Task: Move the task Implement a new cloud-based logistics management system for a company to the section To-Do in the project ApexTech and sort the tasks in the project by Assignee in Descending order
Action: Mouse moved to (115, 326)
Screenshot: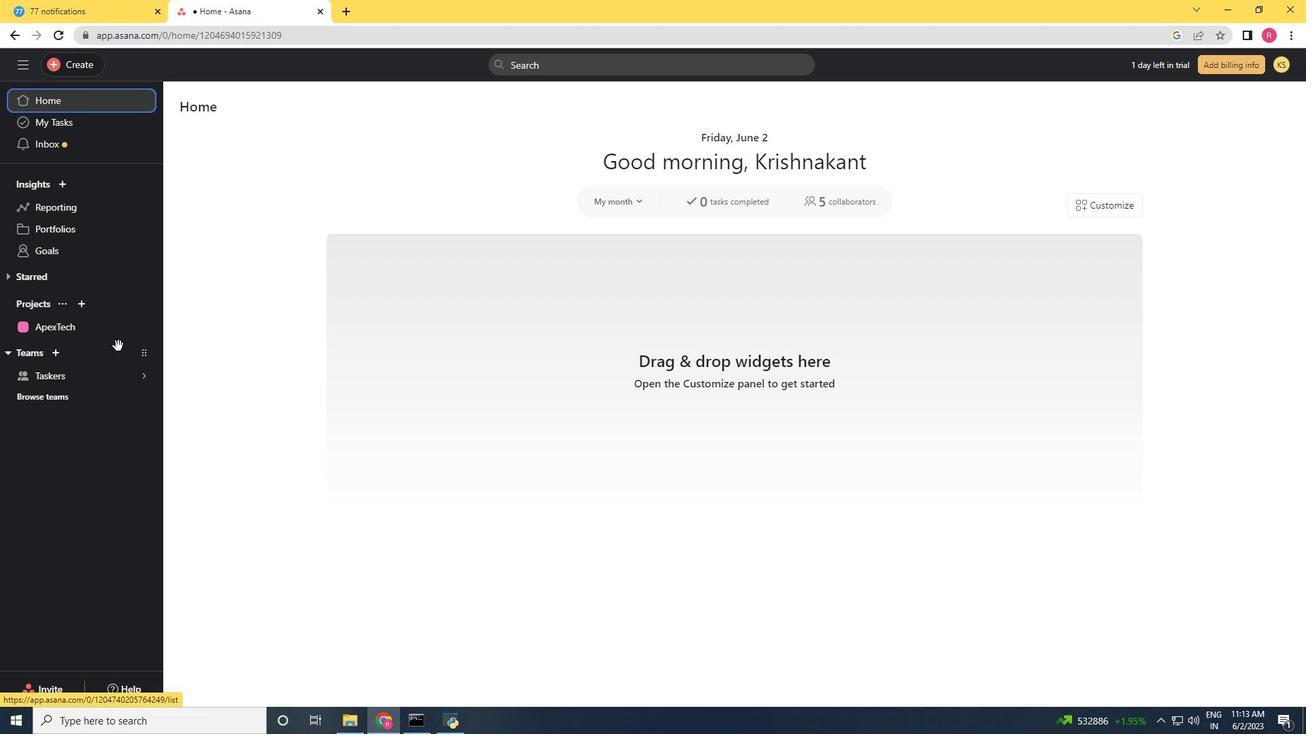 
Action: Mouse pressed left at (115, 326)
Screenshot: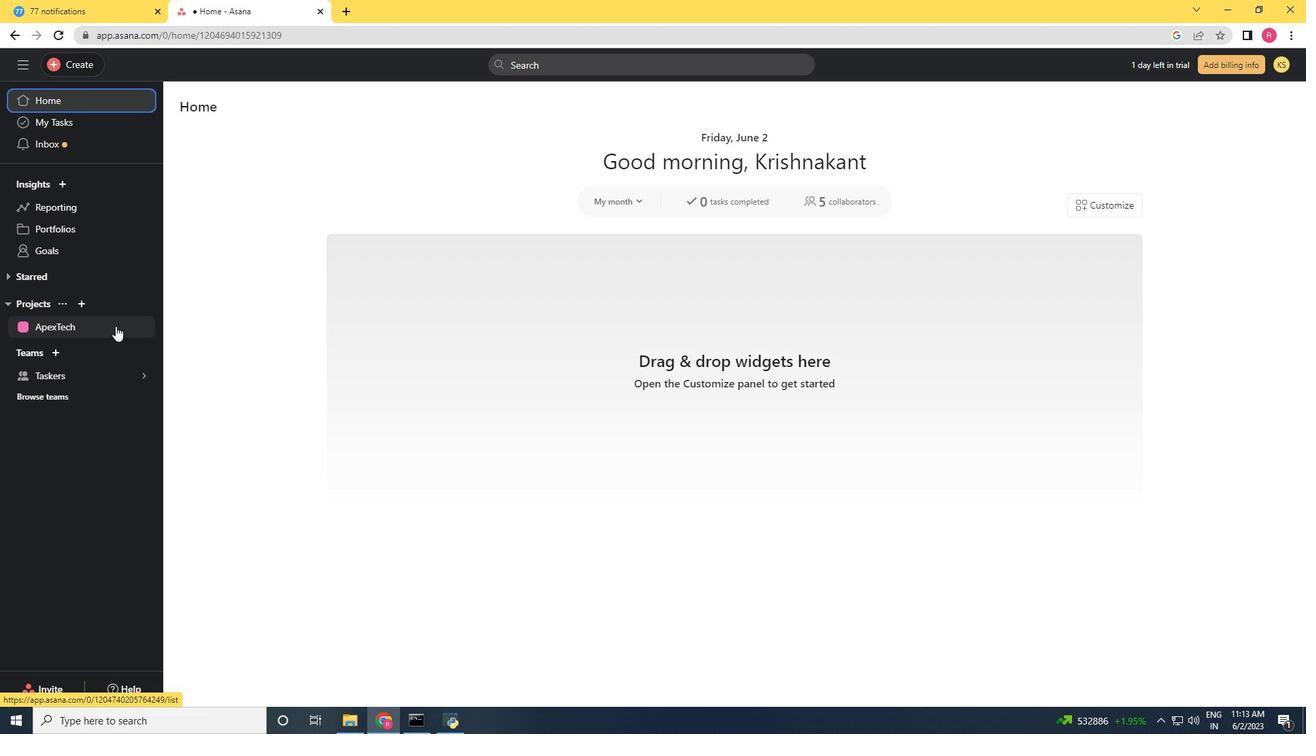 
Action: Mouse moved to (806, 276)
Screenshot: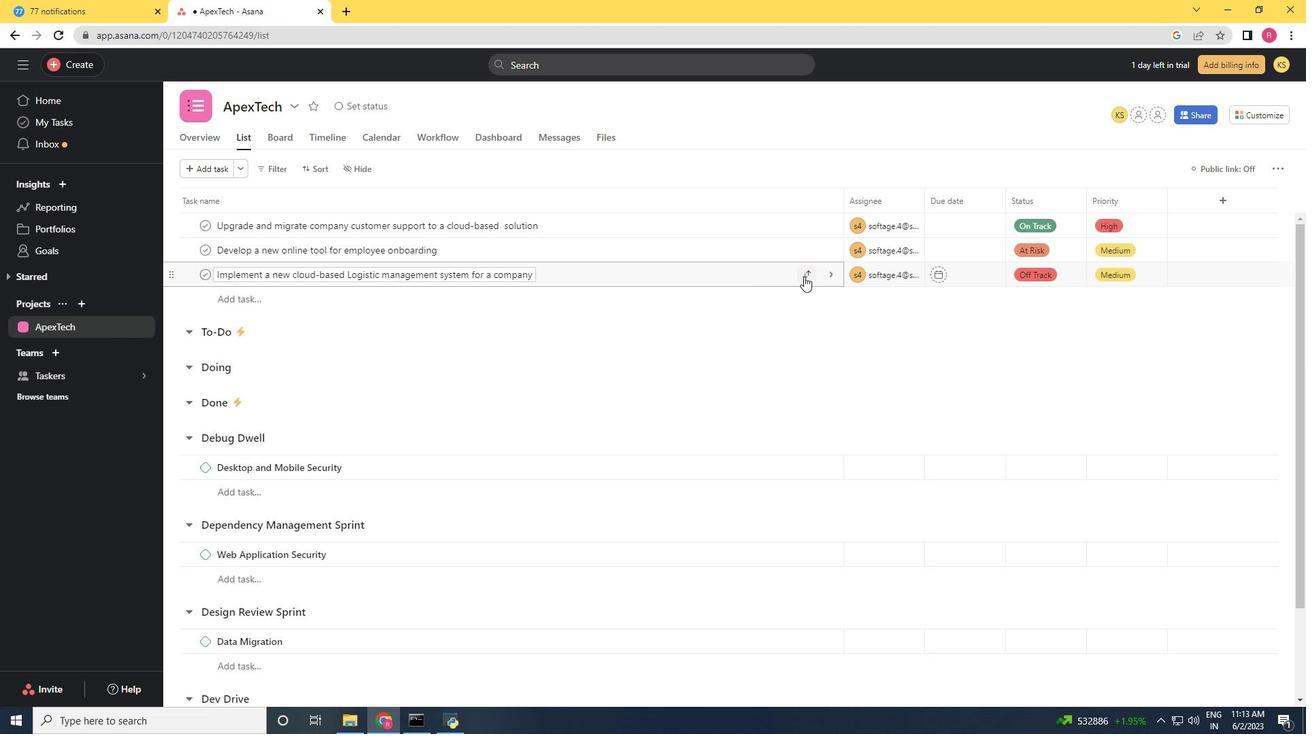 
Action: Mouse pressed left at (806, 276)
Screenshot: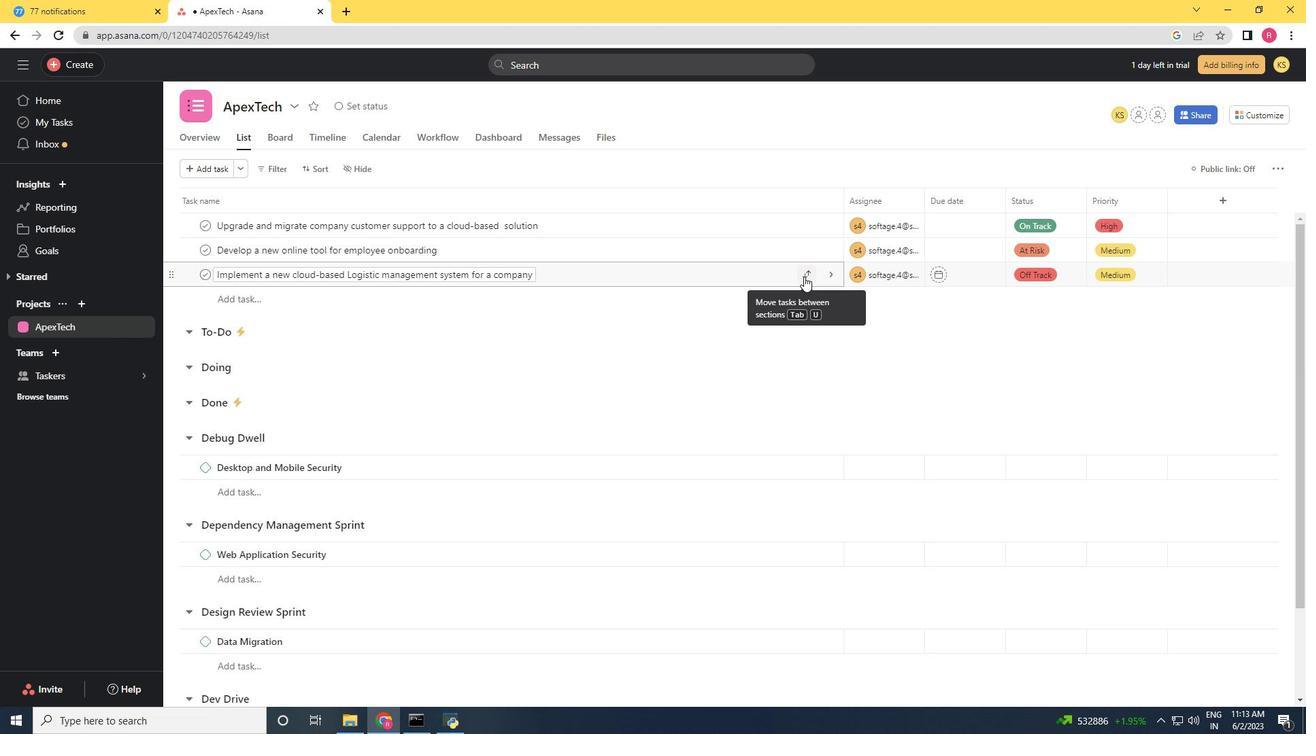 
Action: Mouse moved to (708, 350)
Screenshot: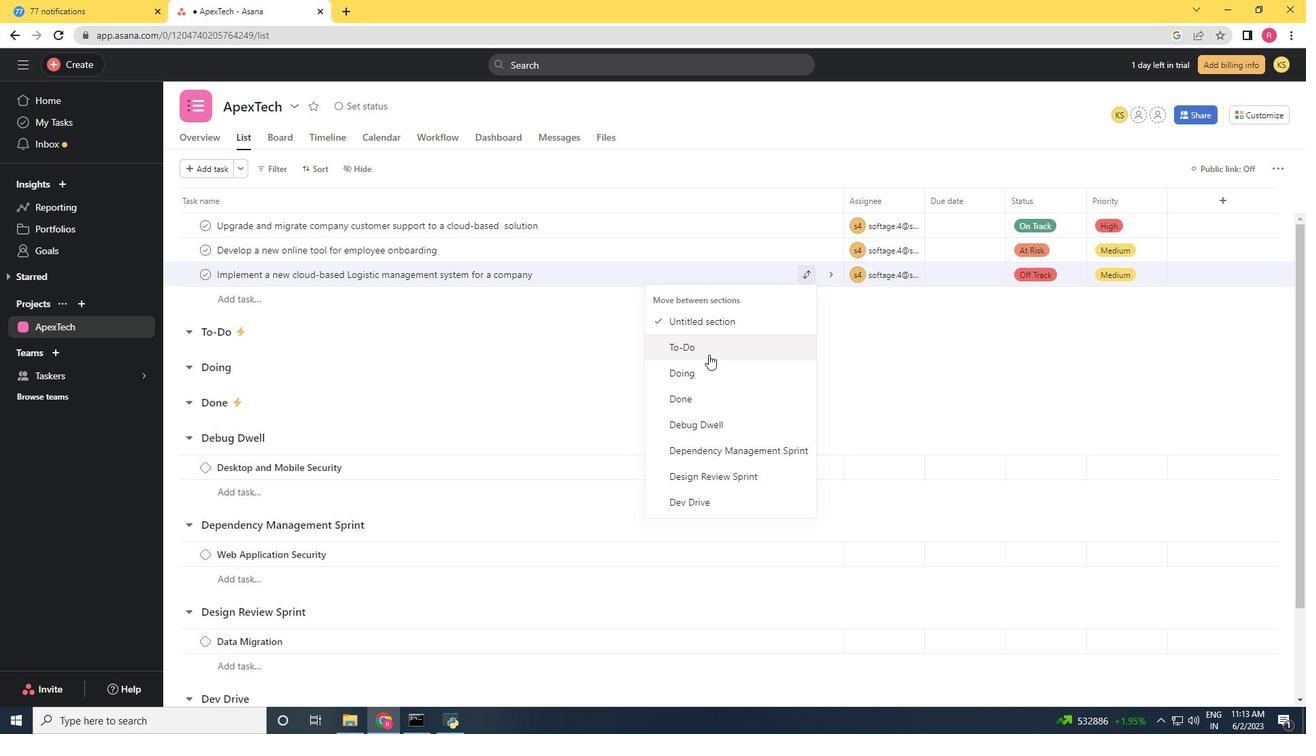
Action: Mouse pressed left at (708, 350)
Screenshot: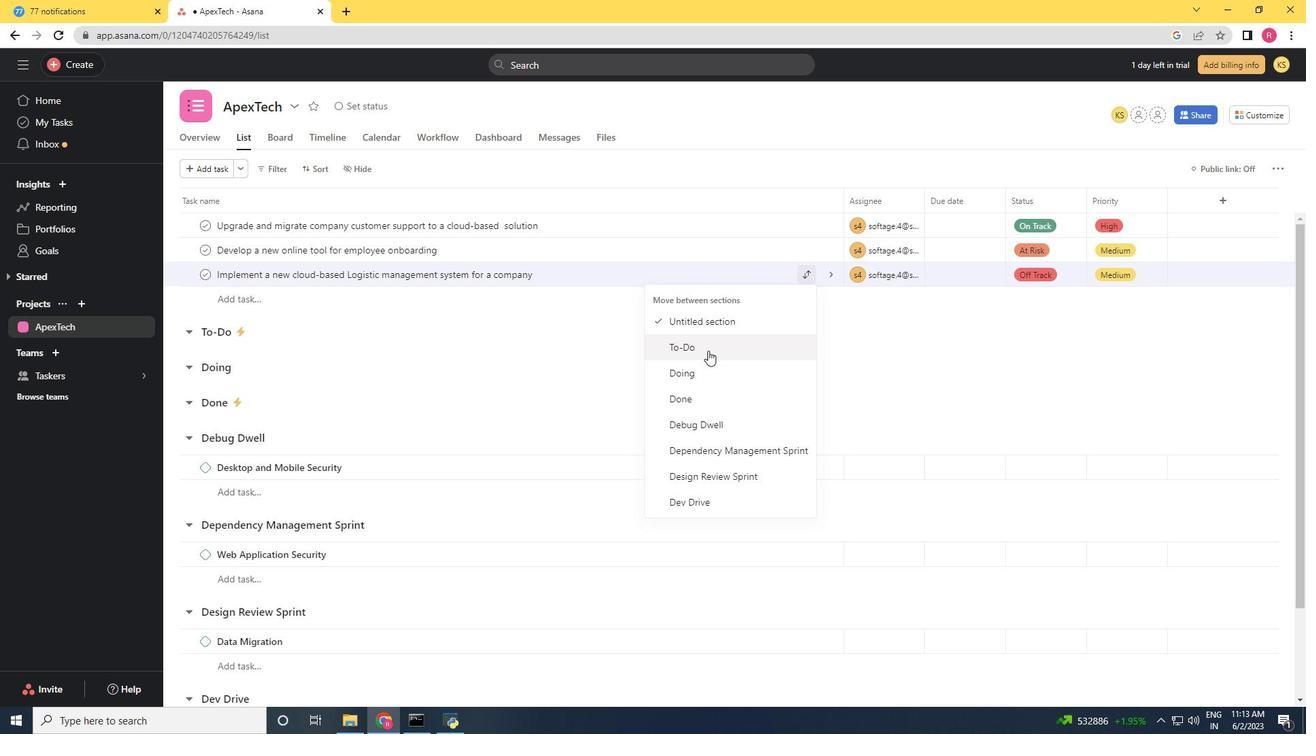 
Action: Mouse moved to (321, 170)
Screenshot: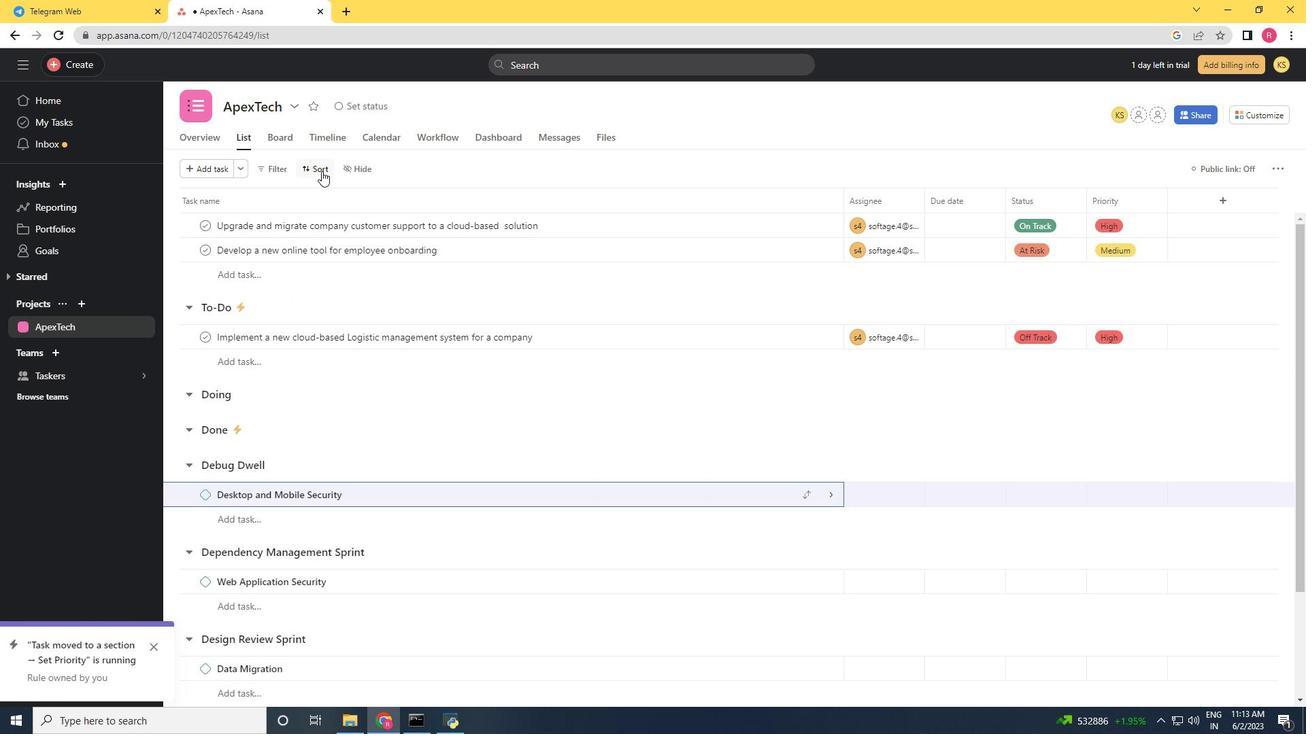 
Action: Mouse pressed left at (321, 170)
Screenshot: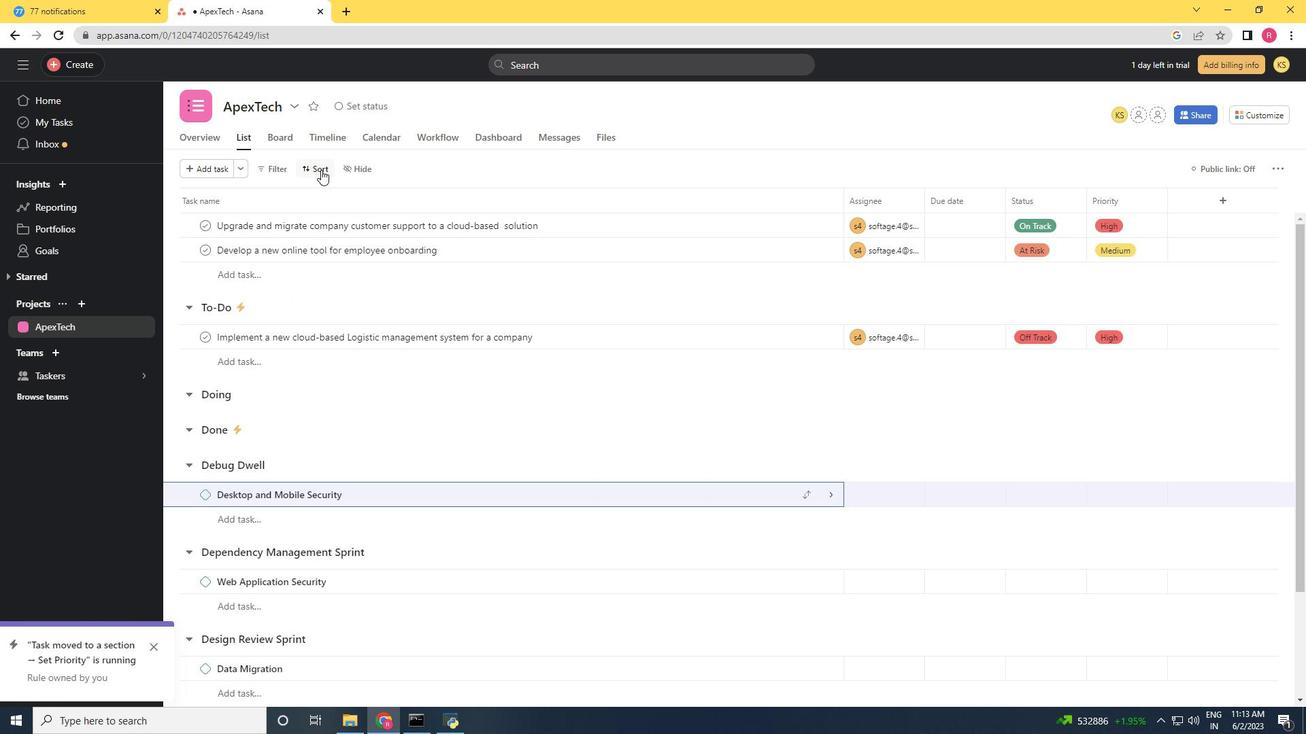 
Action: Mouse moved to (338, 285)
Screenshot: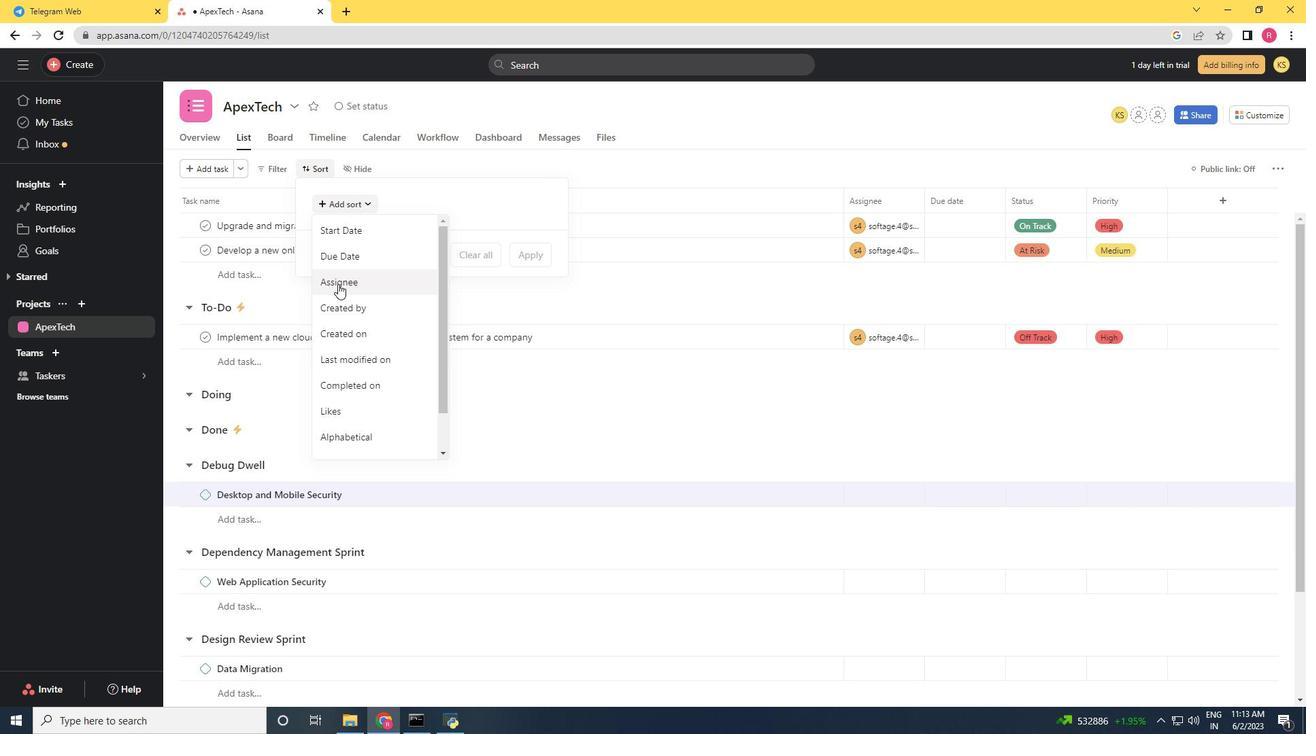 
Action: Mouse pressed left at (338, 285)
Screenshot: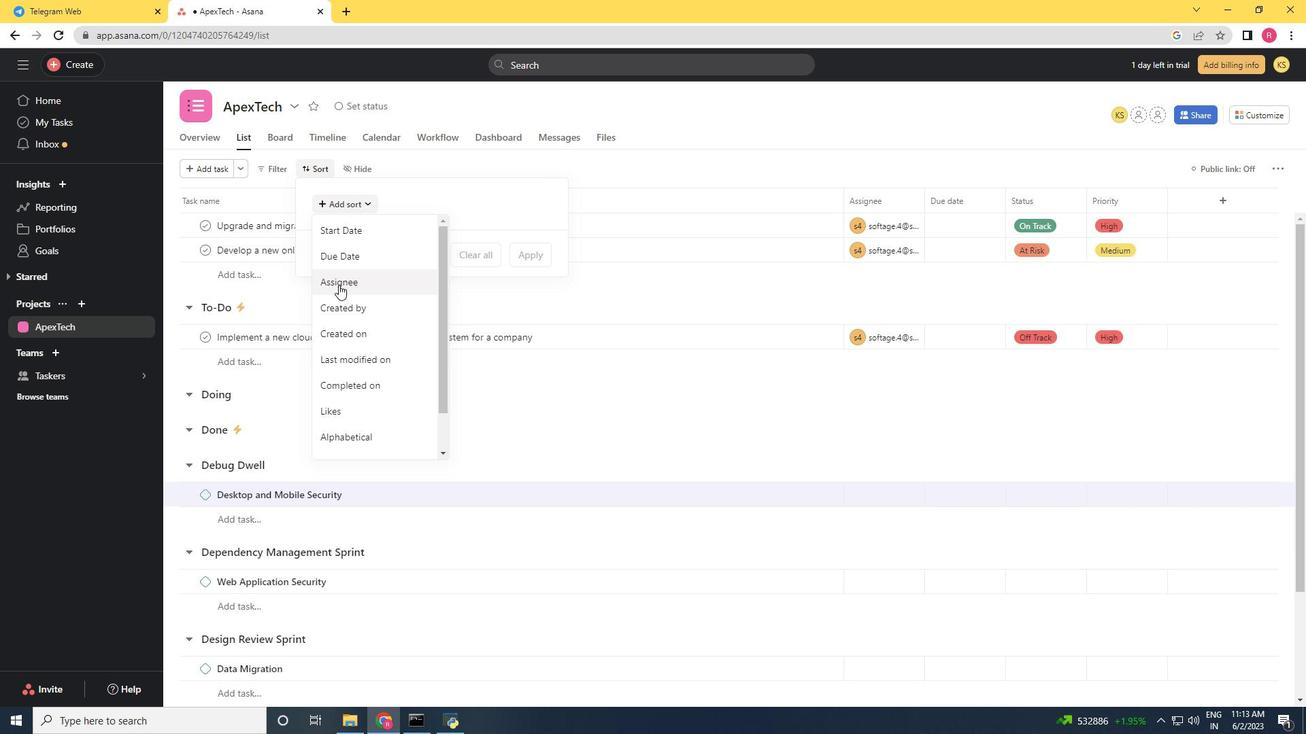 
Action: Mouse moved to (396, 220)
Screenshot: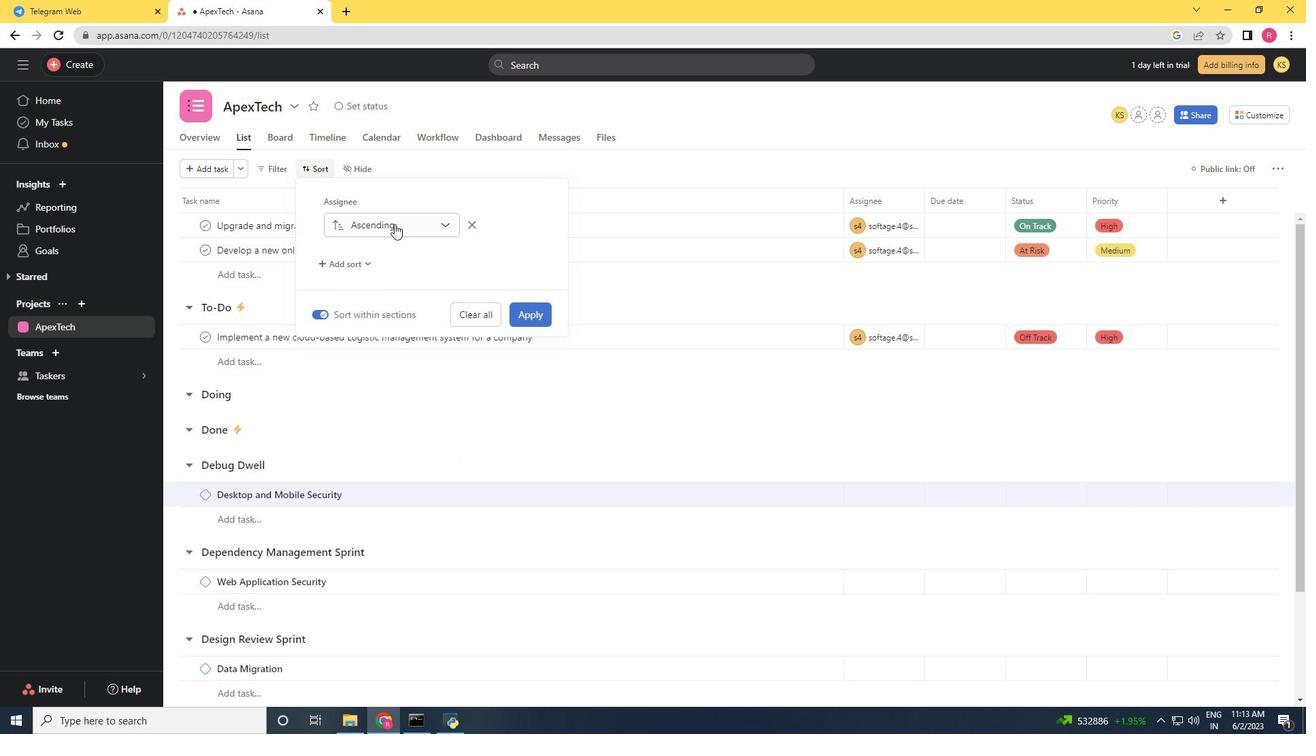 
Action: Mouse pressed left at (396, 220)
Screenshot: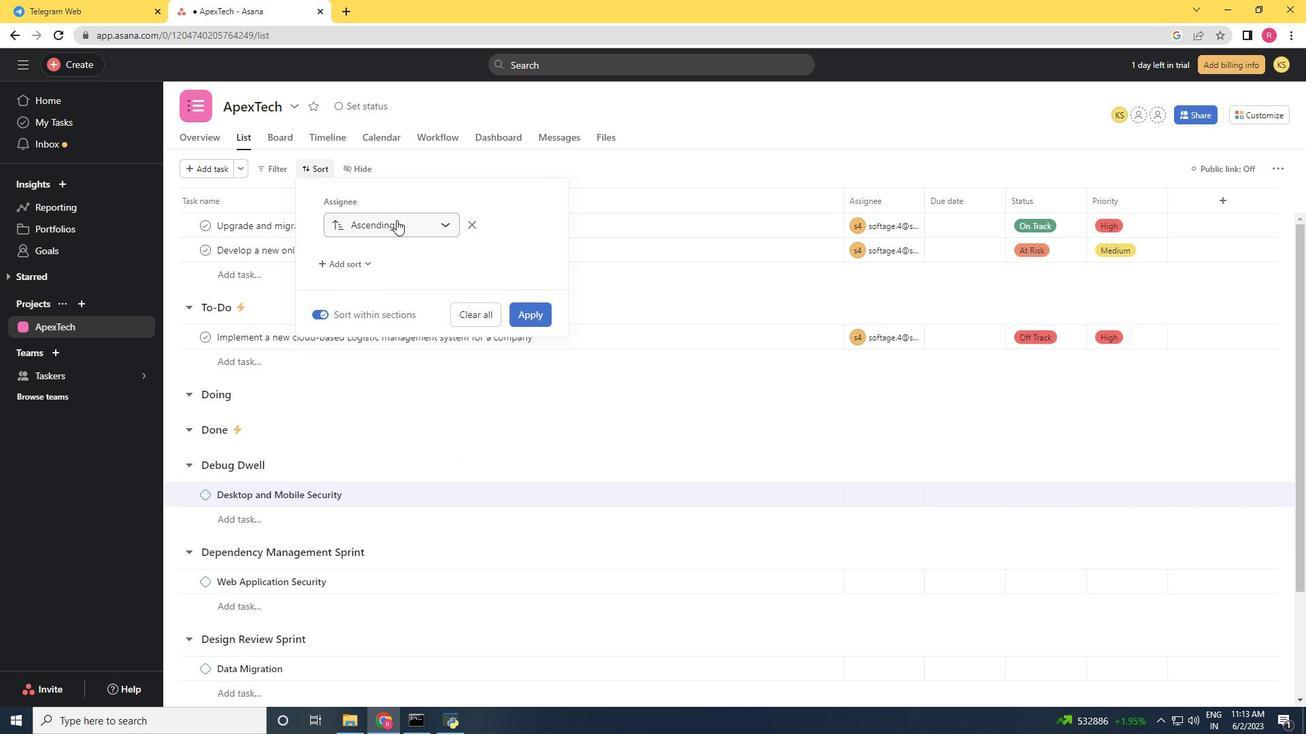 
Action: Mouse moved to (381, 270)
Screenshot: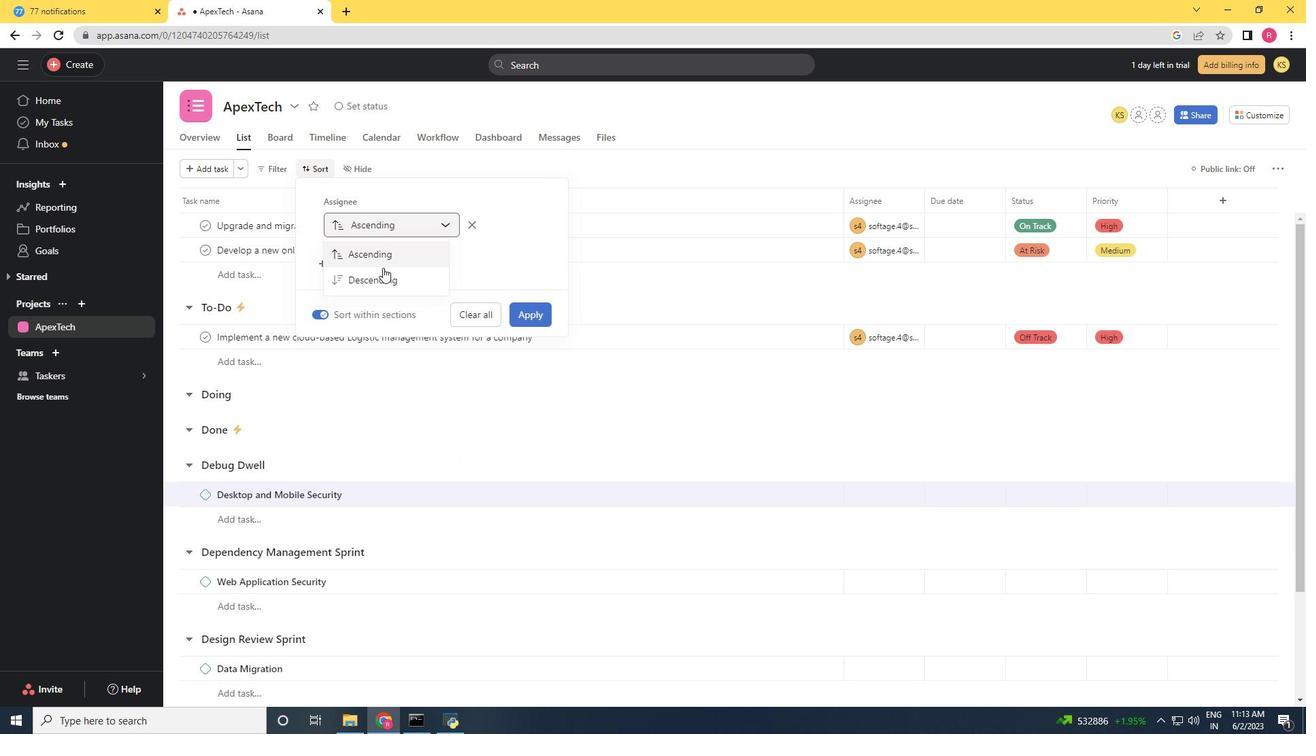 
Action: Mouse pressed left at (381, 270)
Screenshot: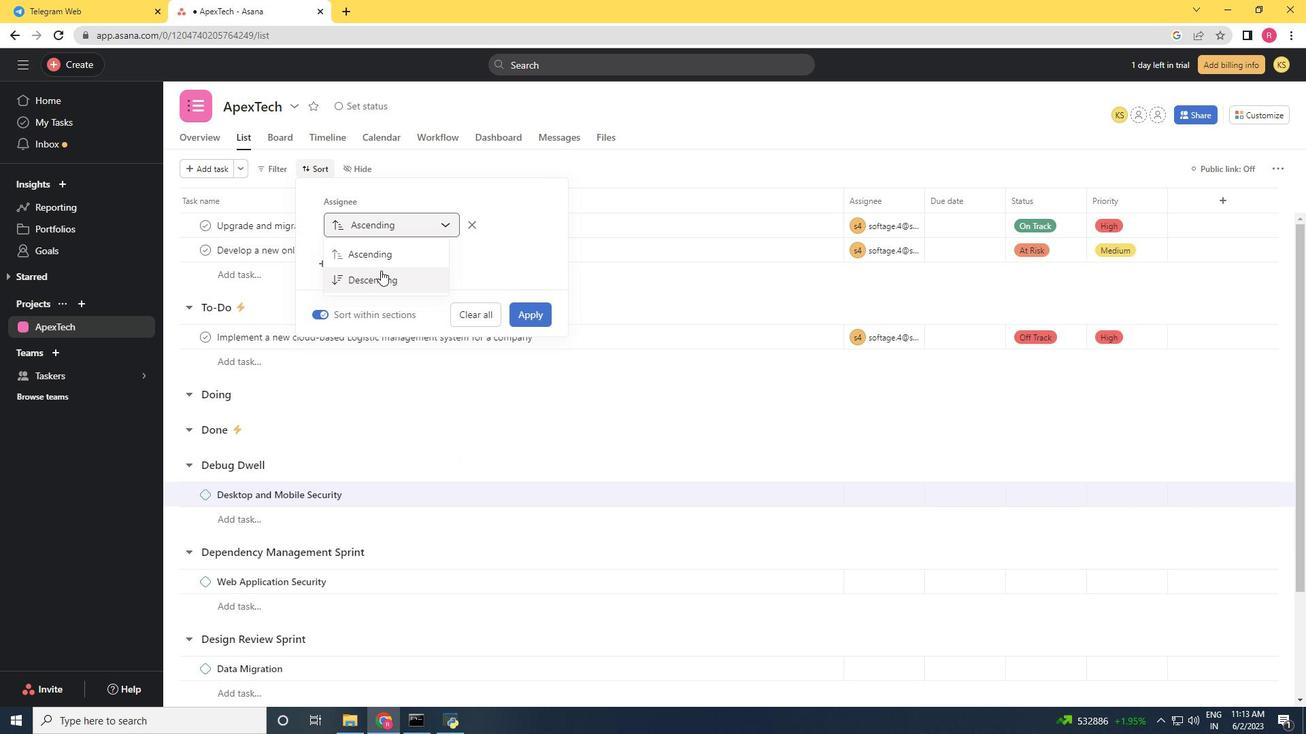
Action: Mouse moved to (529, 320)
Screenshot: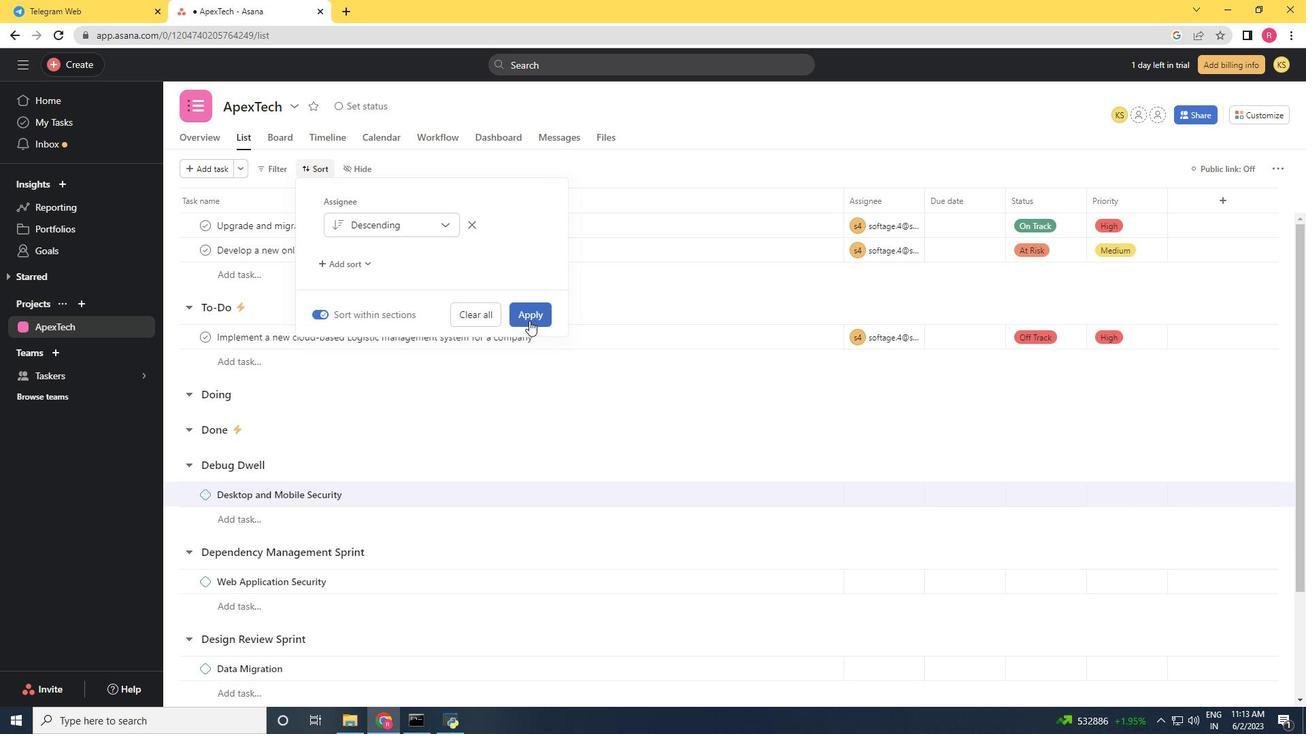 
Action: Mouse pressed left at (529, 320)
Screenshot: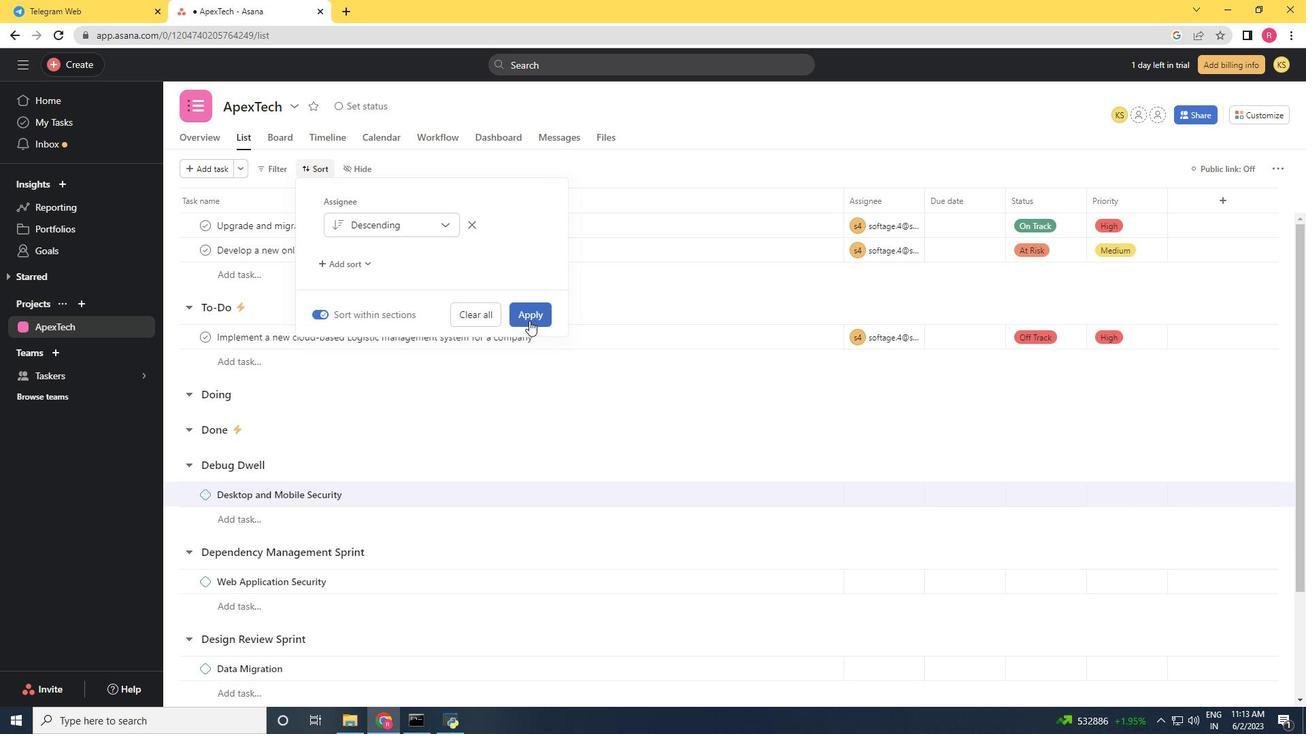 
Action: Mouse moved to (498, 337)
Screenshot: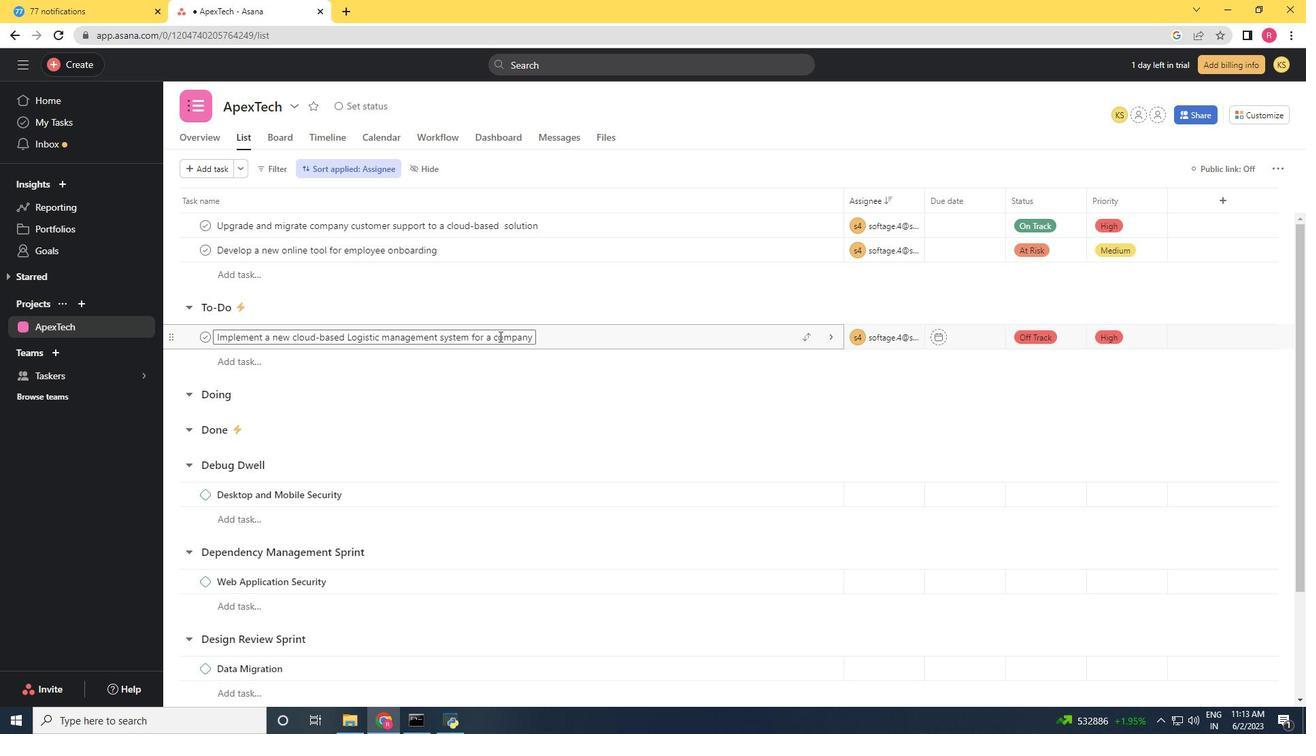 
